 Task: Add Beyond Meat Cookout Classic, Plant-Based Burger Patties to the cart.
Action: Mouse moved to (16, 61)
Screenshot: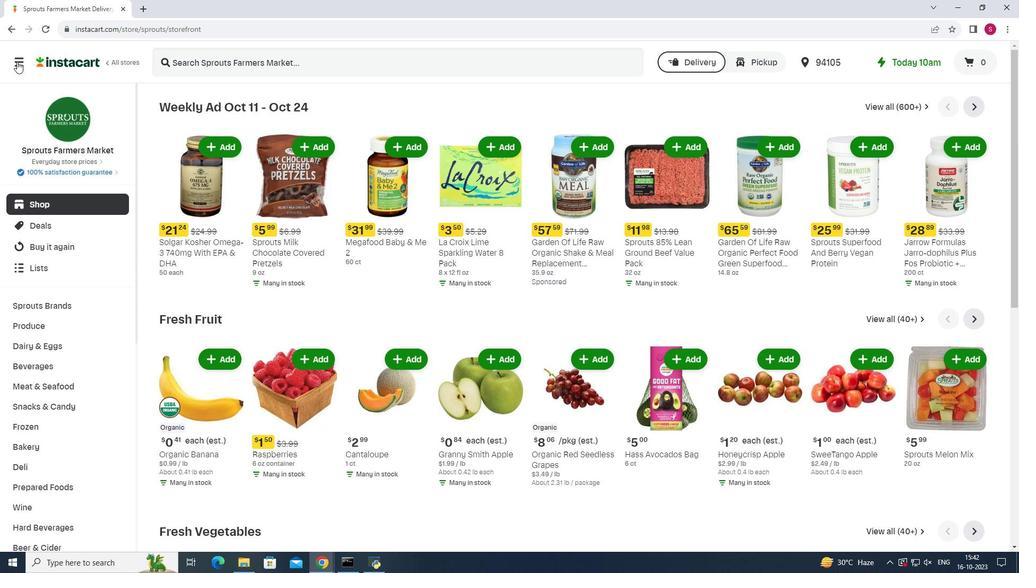 
Action: Mouse pressed left at (16, 61)
Screenshot: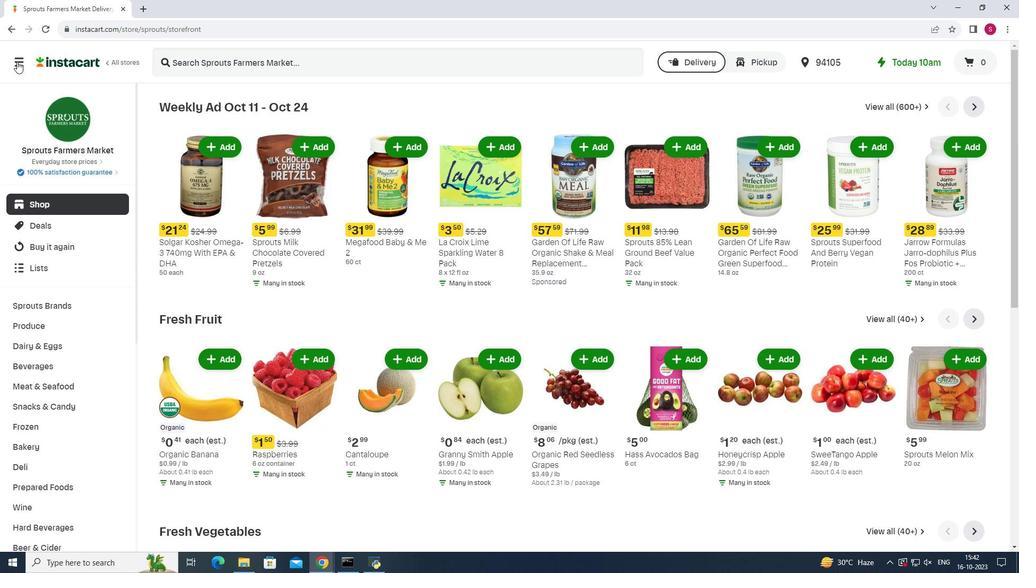 
Action: Mouse moved to (39, 280)
Screenshot: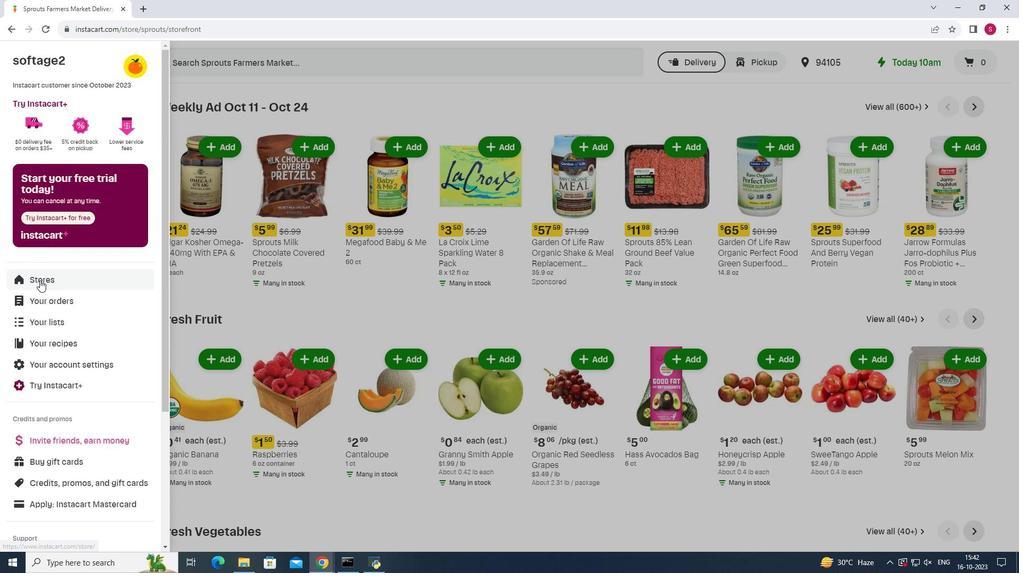 
Action: Mouse pressed left at (39, 280)
Screenshot: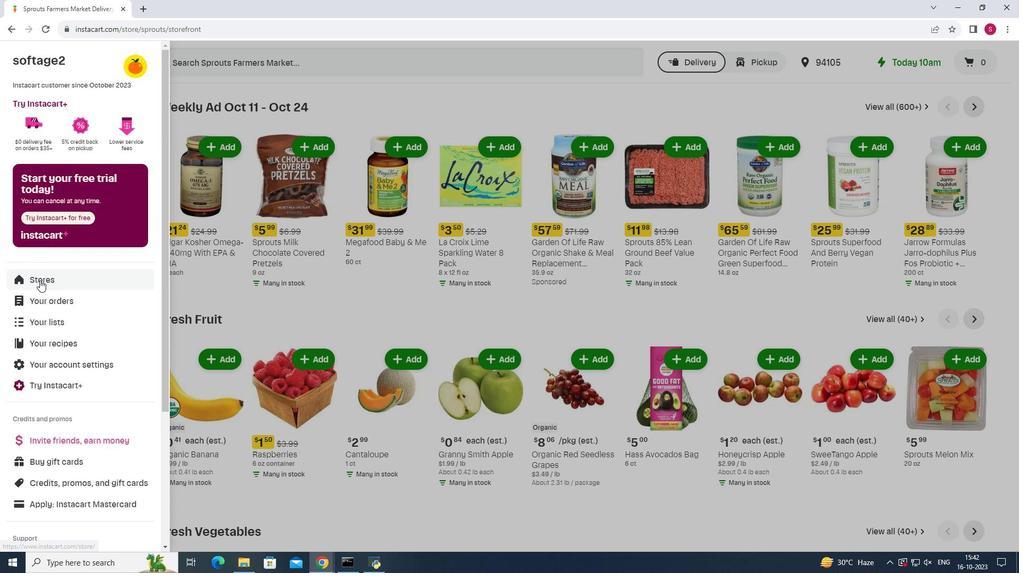 
Action: Mouse moved to (244, 95)
Screenshot: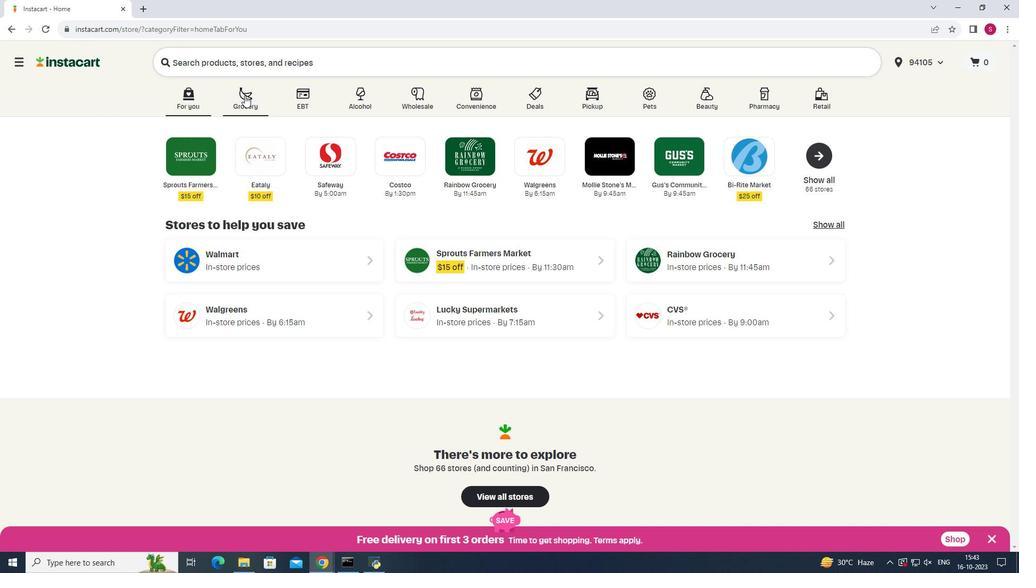 
Action: Mouse pressed left at (244, 95)
Screenshot: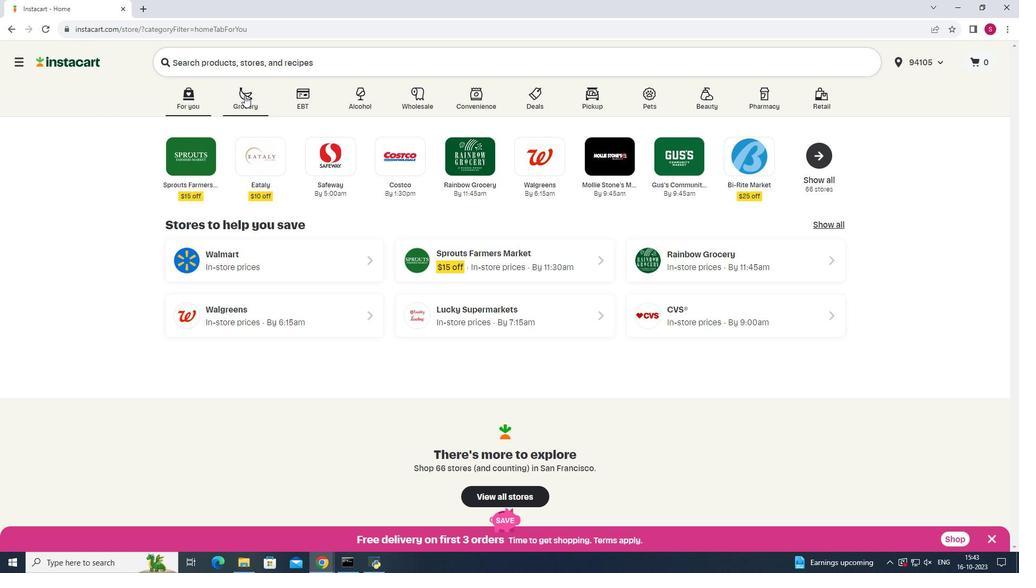 
Action: Mouse moved to (745, 152)
Screenshot: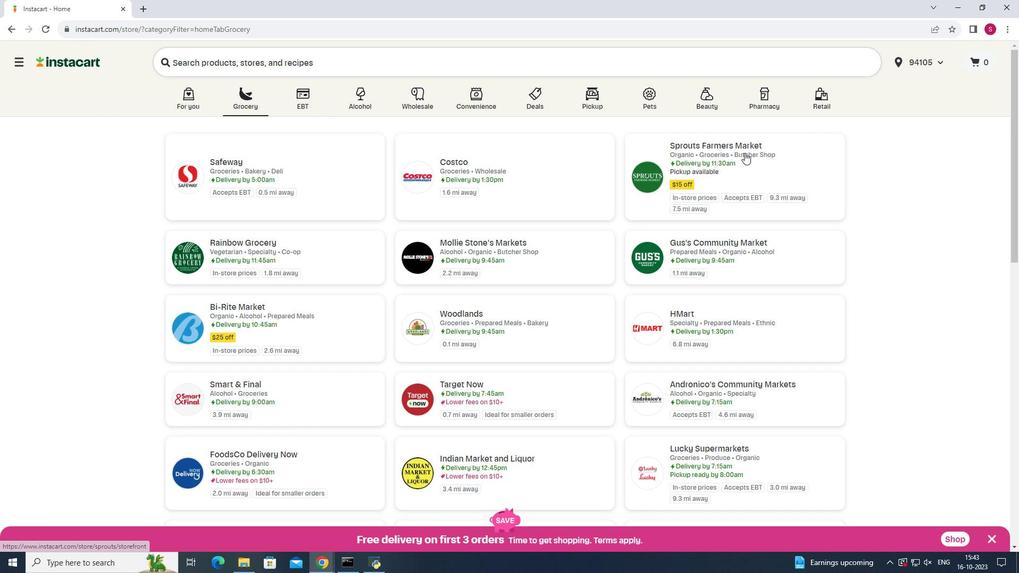 
Action: Mouse pressed left at (745, 152)
Screenshot: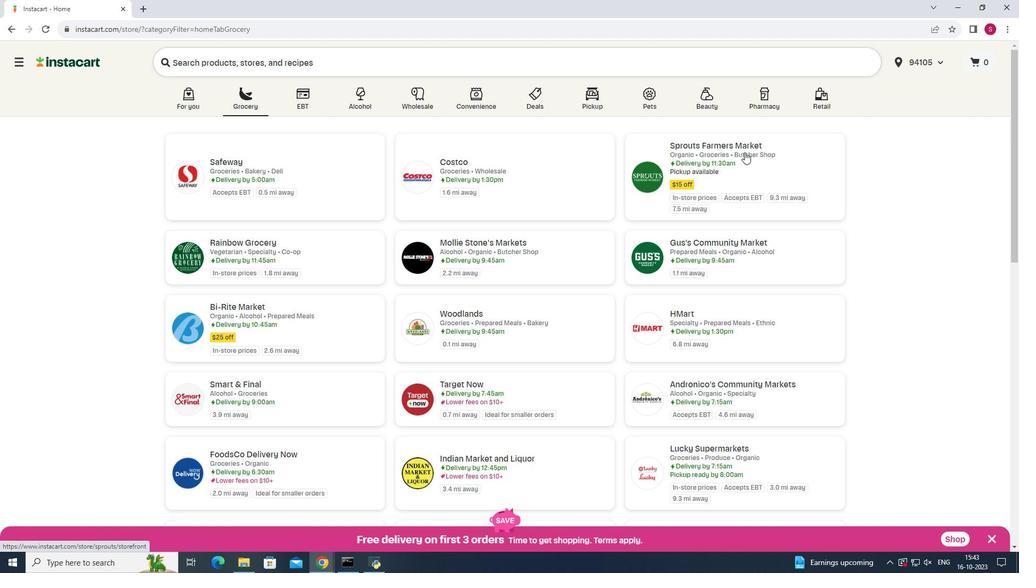 
Action: Mouse moved to (43, 388)
Screenshot: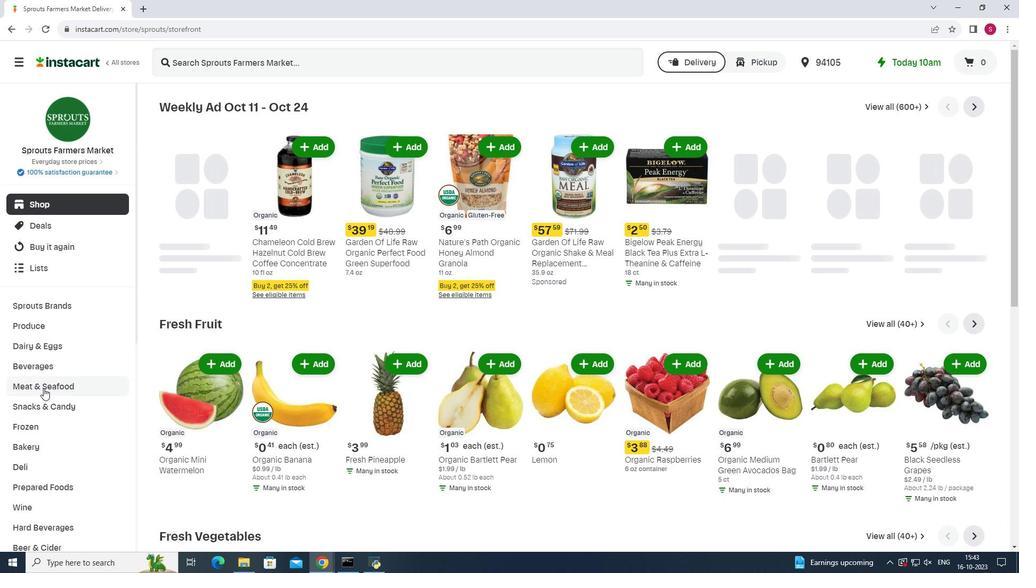 
Action: Mouse pressed left at (43, 388)
Screenshot: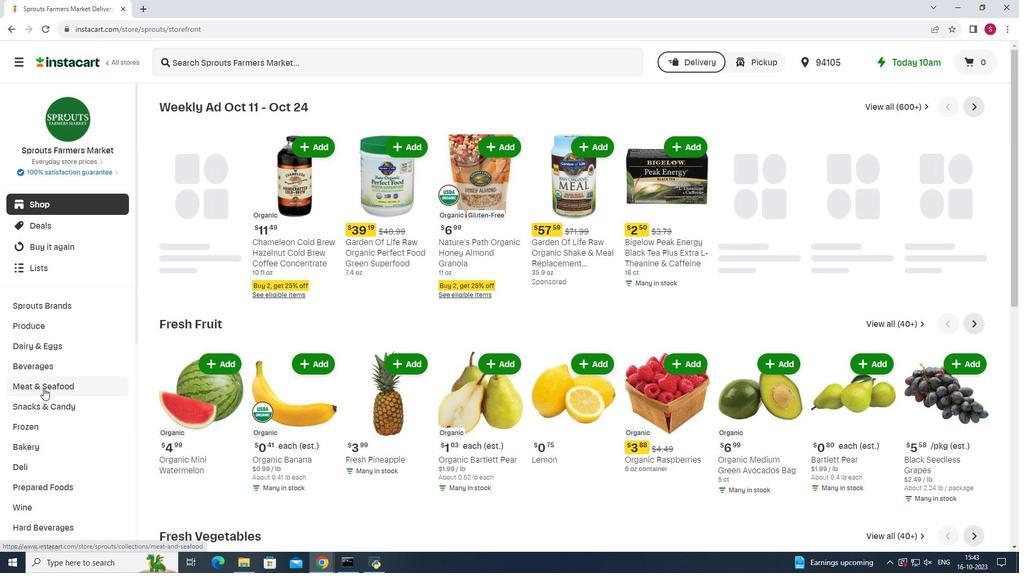 
Action: Mouse moved to (774, 128)
Screenshot: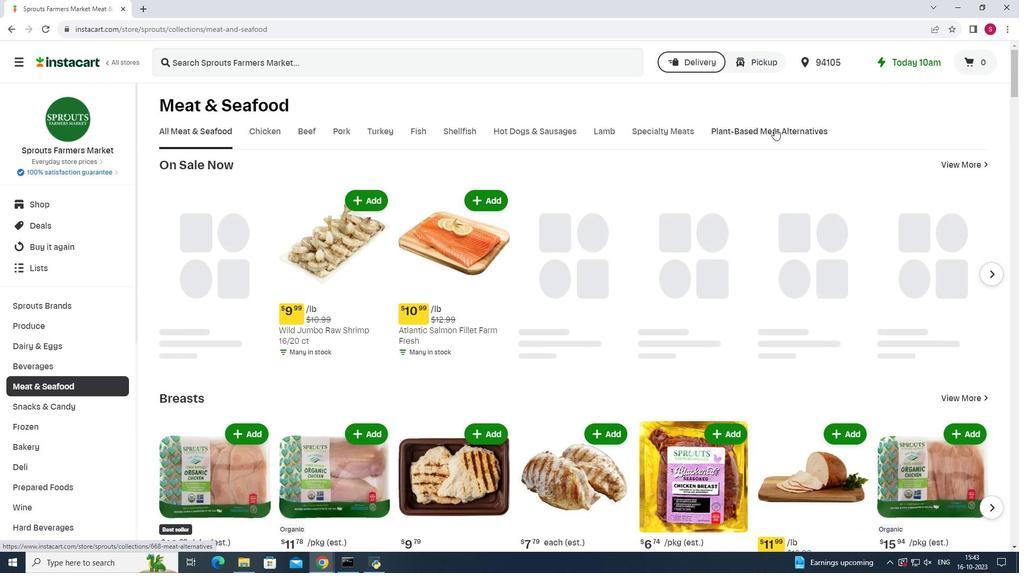 
Action: Mouse pressed left at (774, 128)
Screenshot: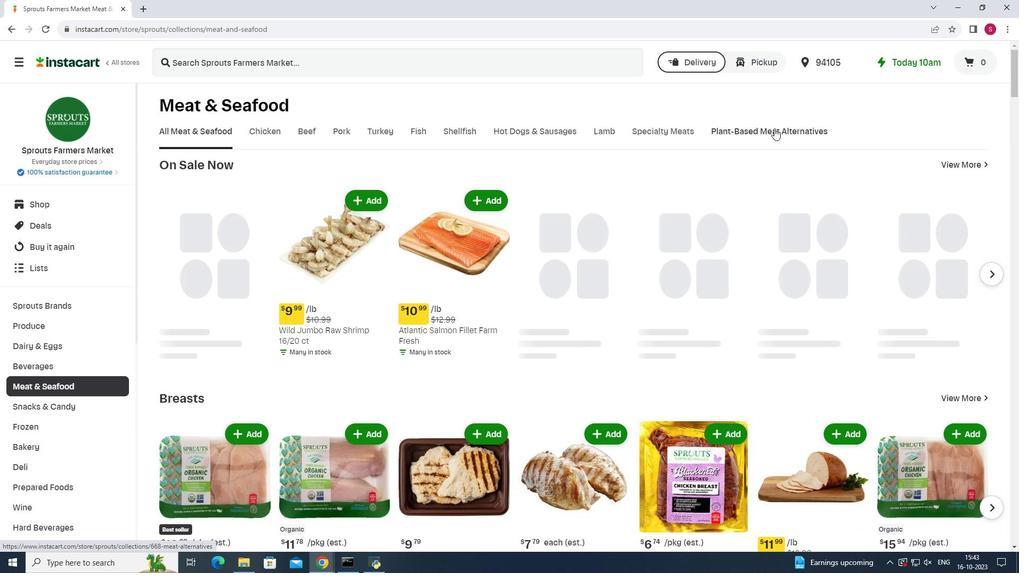 
Action: Mouse moved to (313, 175)
Screenshot: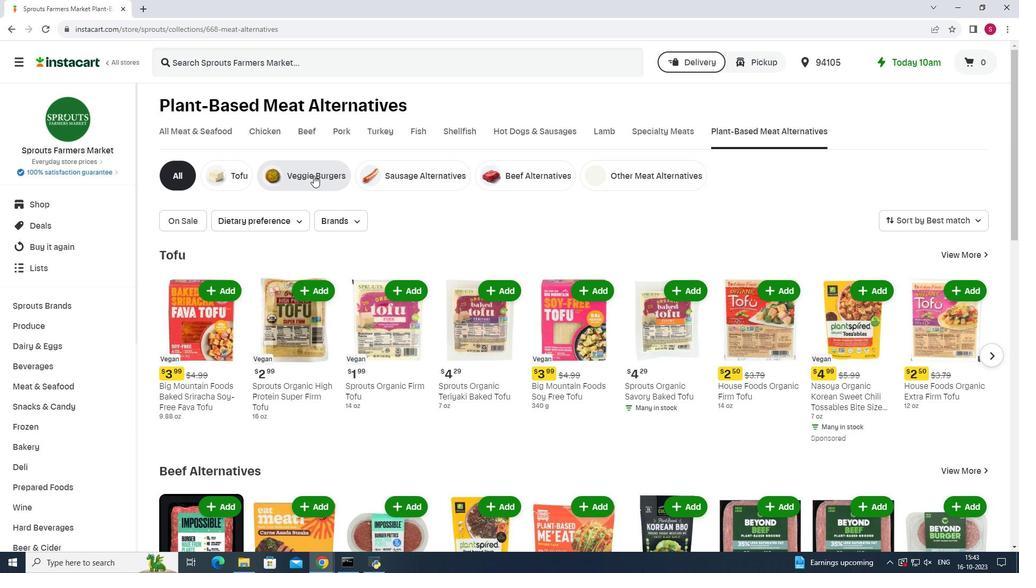 
Action: Mouse pressed left at (313, 175)
Screenshot: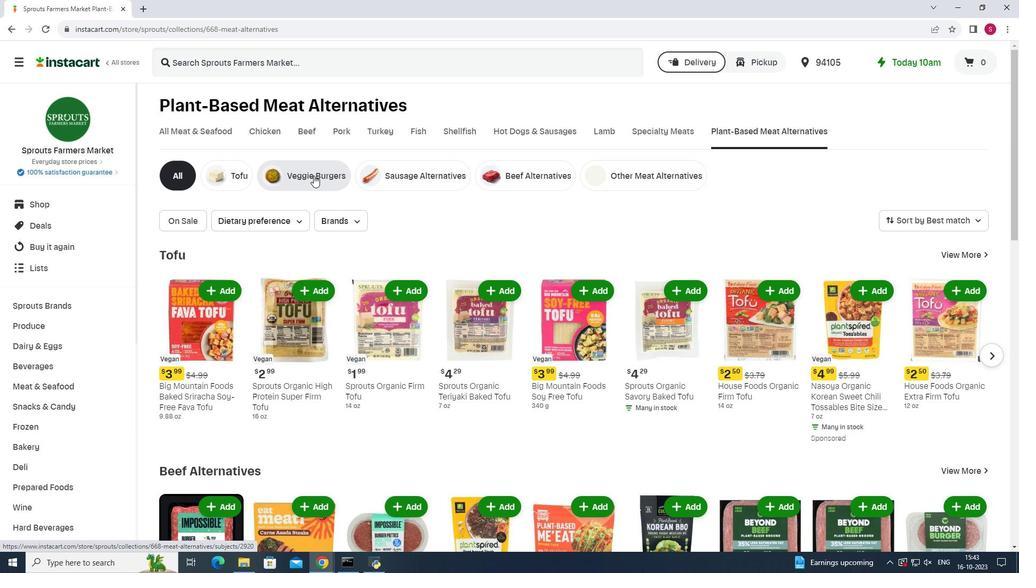 
Action: Mouse pressed left at (313, 175)
Screenshot: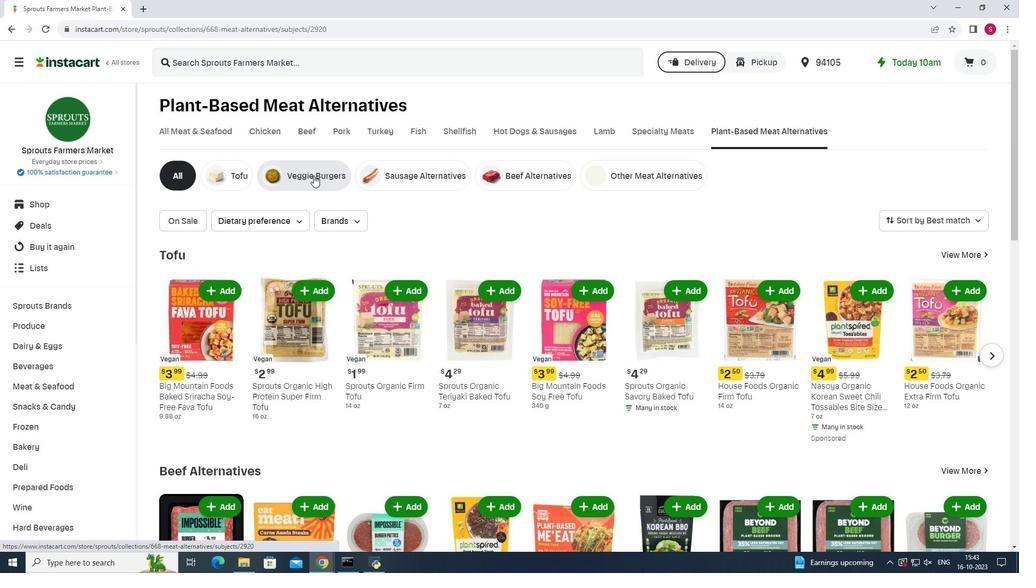
Action: Mouse moved to (356, 54)
Screenshot: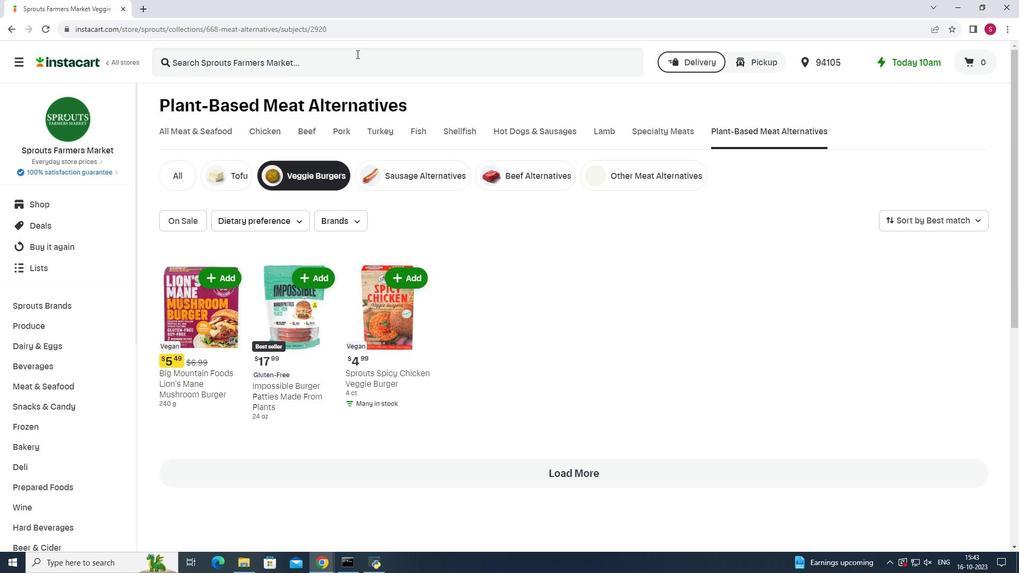
Action: Mouse pressed left at (356, 54)
Screenshot: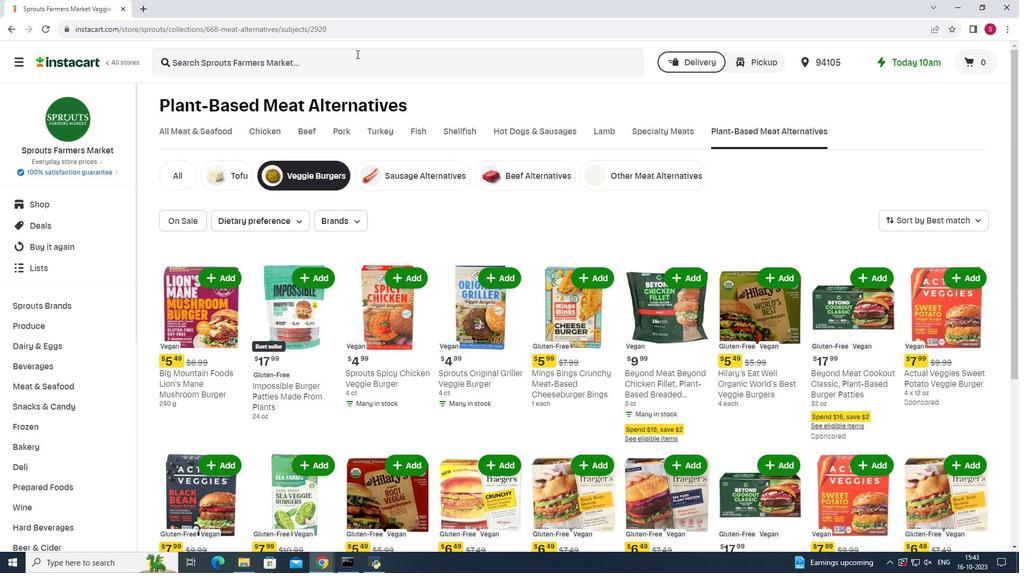 
Action: Key pressed <Key.shift>Beyond<Key.space><Key.shift><Key.shift><Key.shift><Key.shift>Meat<Key.space><Key.shift>Cookout<Key.space><Key.shift>Classic,<Key.space><Key.shift><Key.shift>Plant-<Key.shift><Key.shift>Based<Key.space><Key.shift>Burger<Key.space><Key.shift>Patties<Key.enter>
Screenshot: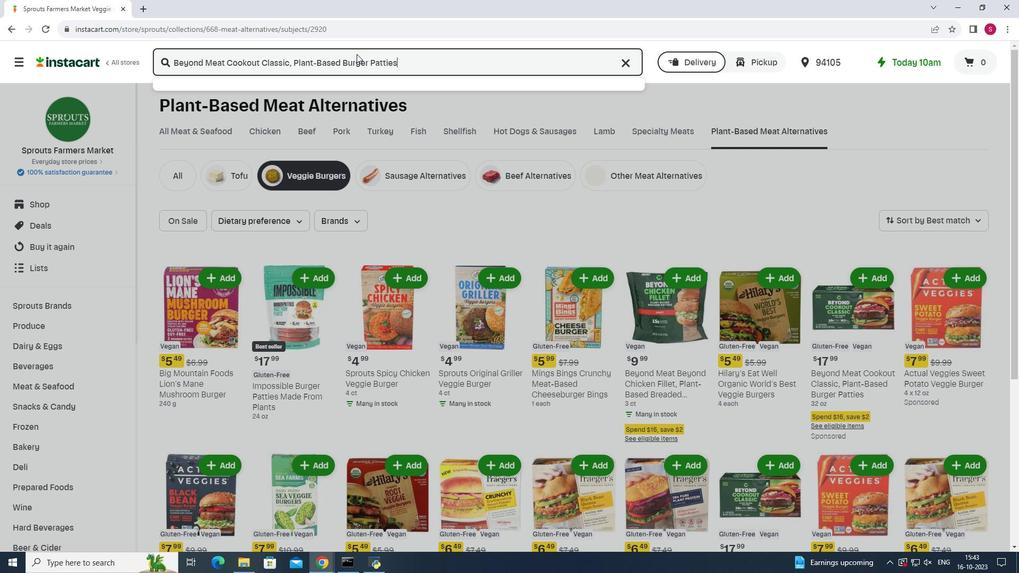 
Action: Mouse moved to (293, 179)
Screenshot: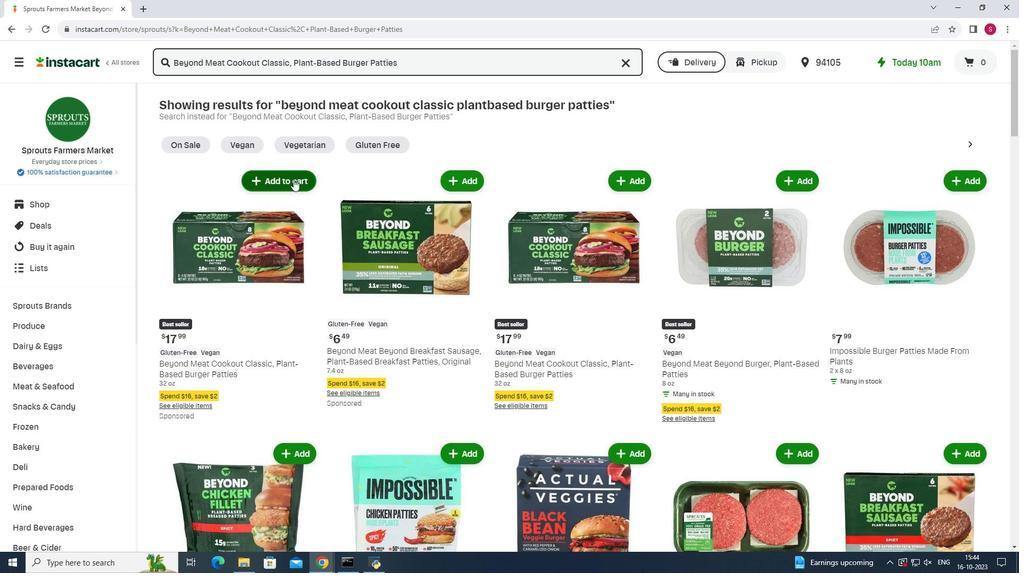 
Action: Mouse pressed left at (293, 179)
Screenshot: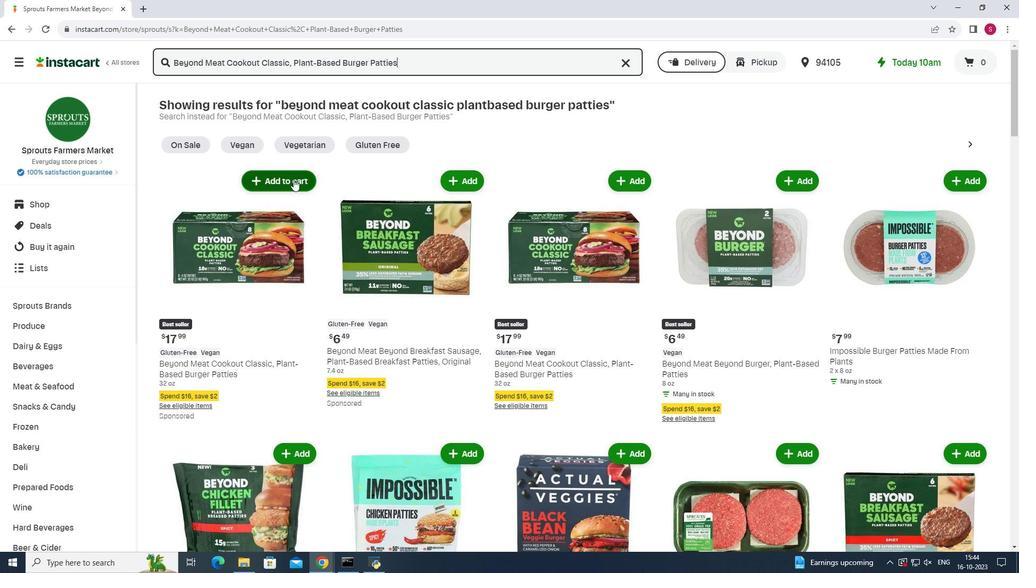 
Action: Mouse moved to (526, 211)
Screenshot: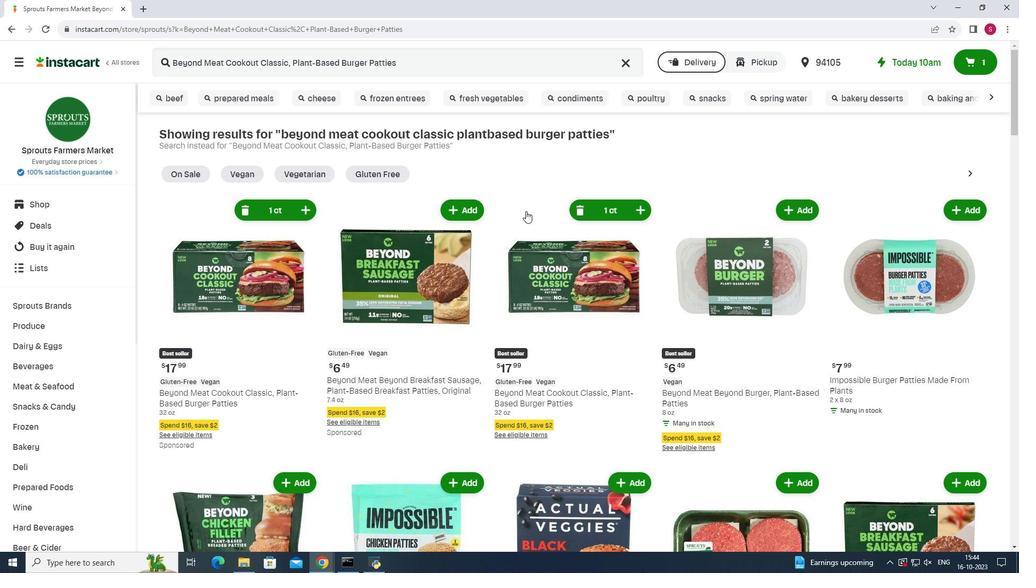 
